 Task: Apply divider before text "computer".
Action: Mouse moved to (608, 146)
Screenshot: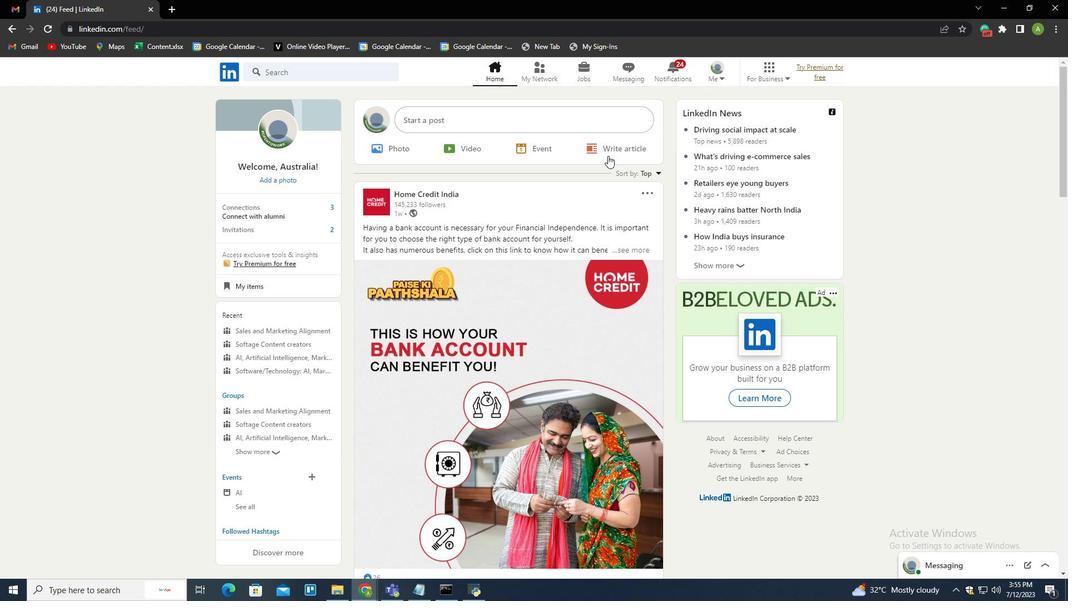 
Action: Mouse pressed left at (608, 146)
Screenshot: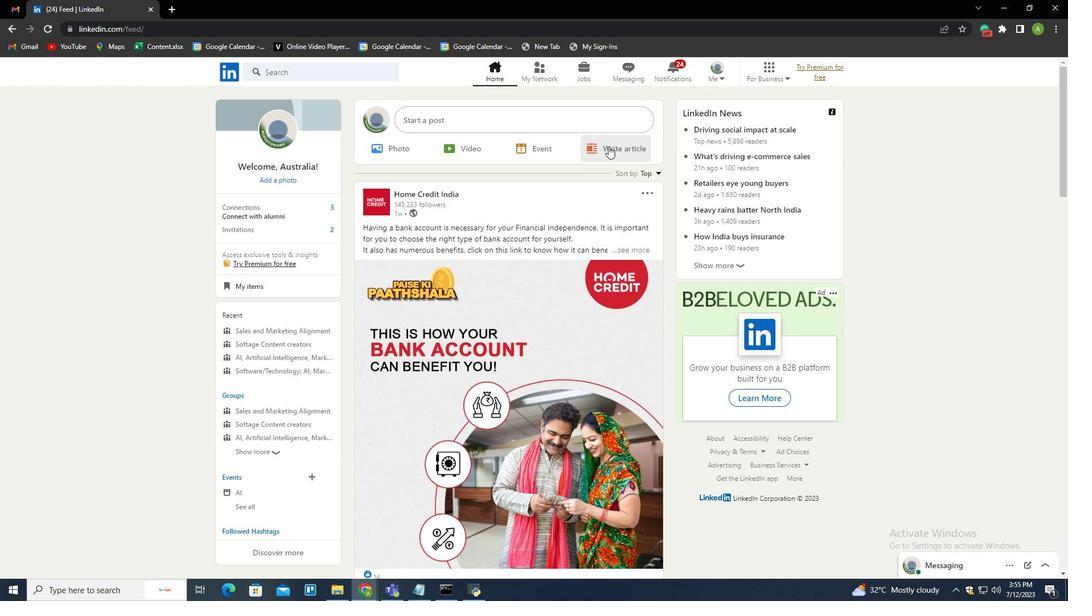
Action: Mouse moved to (354, 342)
Screenshot: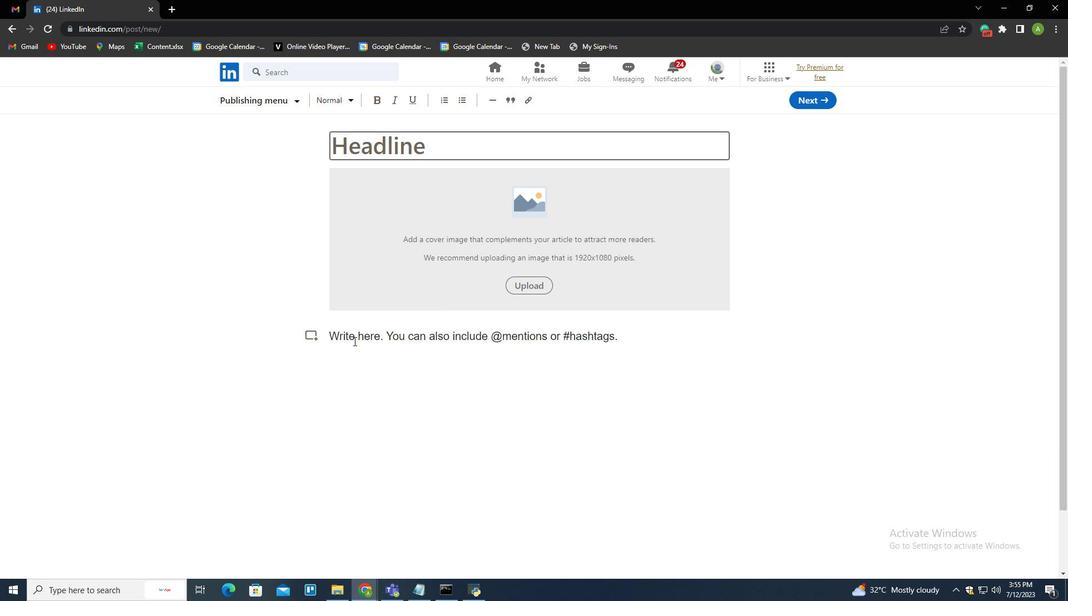 
Action: Mouse pressed left at (354, 342)
Screenshot: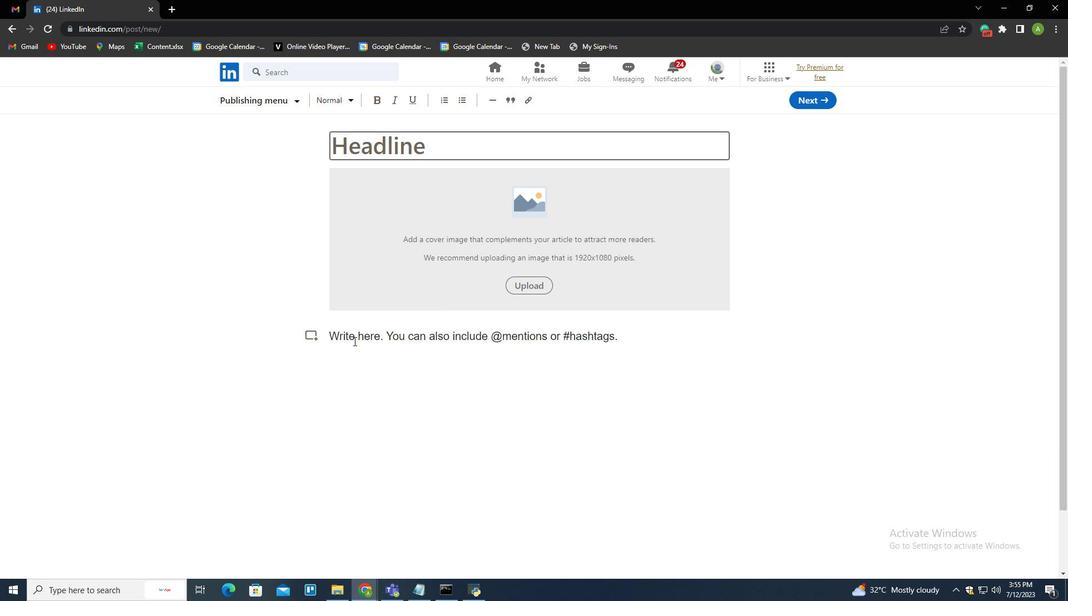 
Action: Key pressed comp<Key.backspace><Key.right>ompuy<Key.backspace>ter<Key.home>
Screenshot: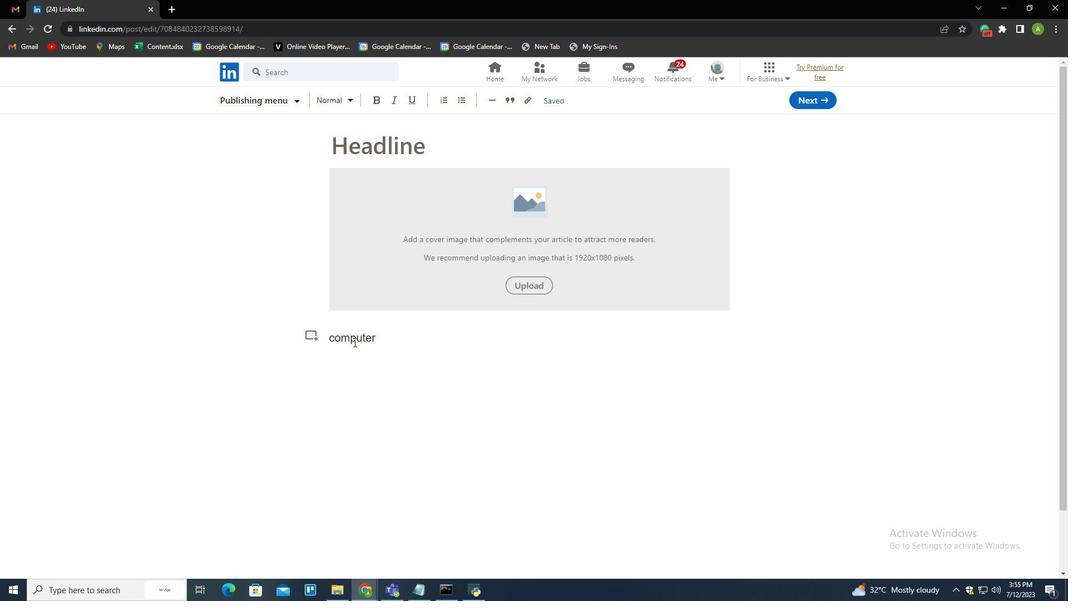 
Action: Mouse moved to (493, 103)
Screenshot: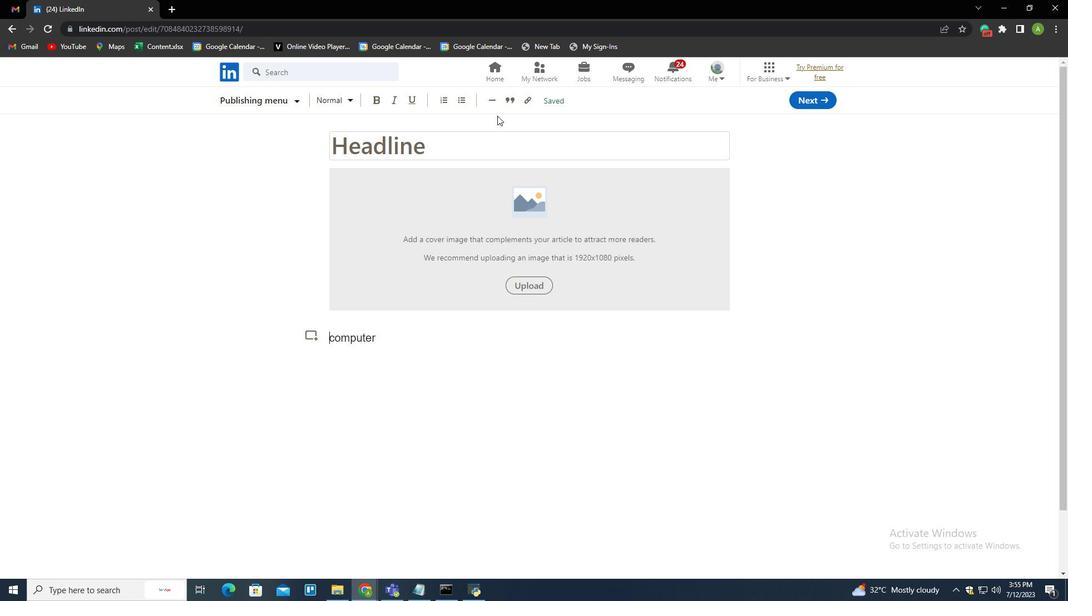 
Action: Mouse pressed left at (493, 103)
Screenshot: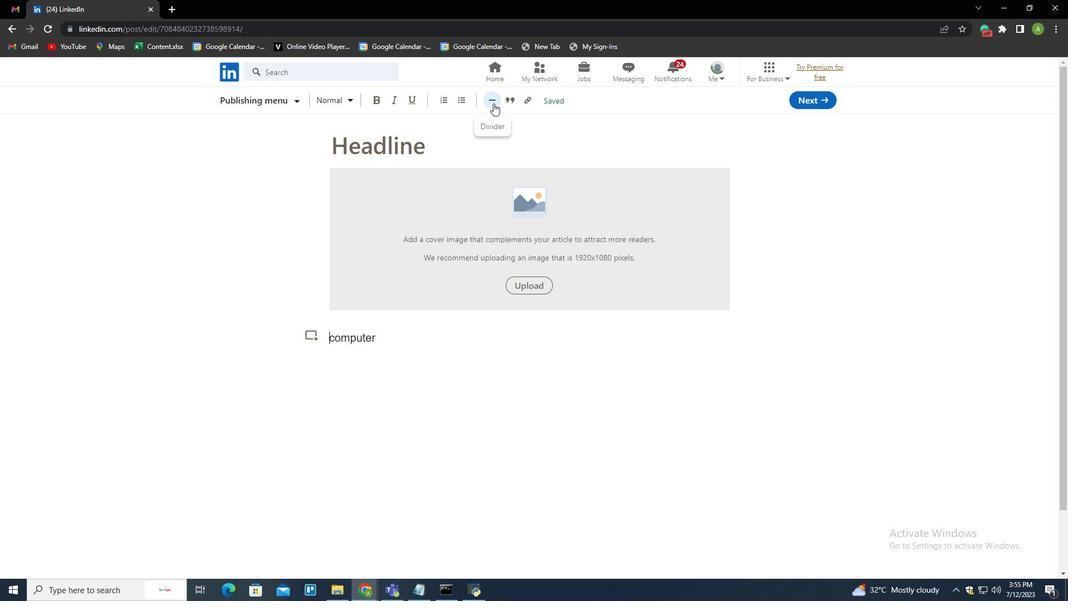 
Action: Mouse moved to (482, 400)
Screenshot: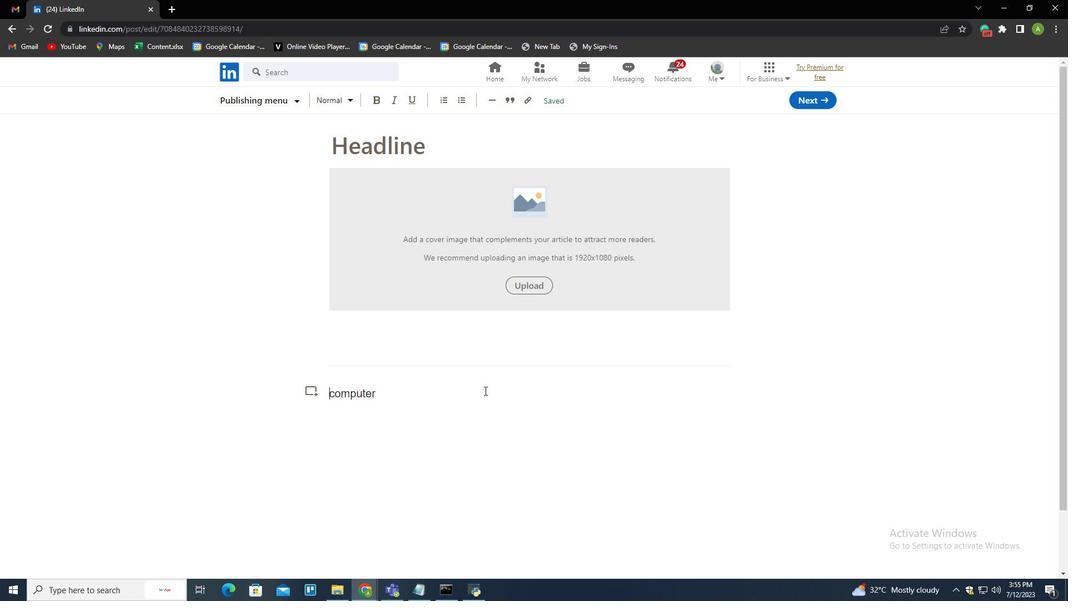 
